 Task: Add Sprouts Organic Fat Free Refried Pinto Beans with Spices to the cart.
Action: Mouse moved to (76, 352)
Screenshot: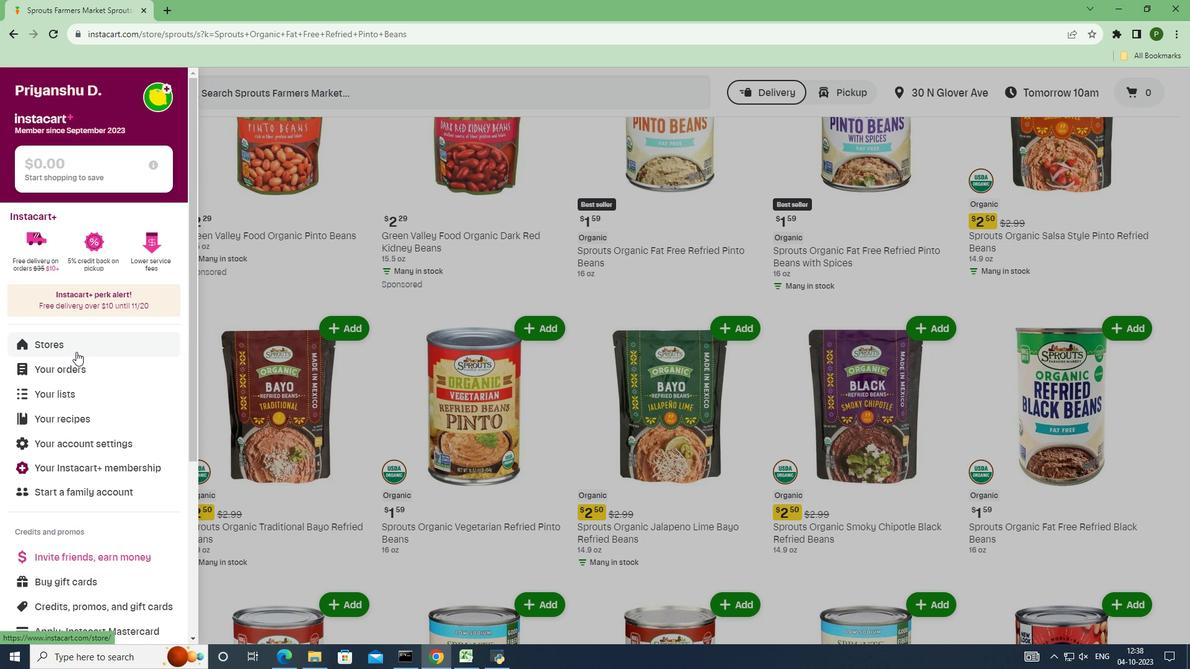 
Action: Mouse pressed left at (76, 352)
Screenshot: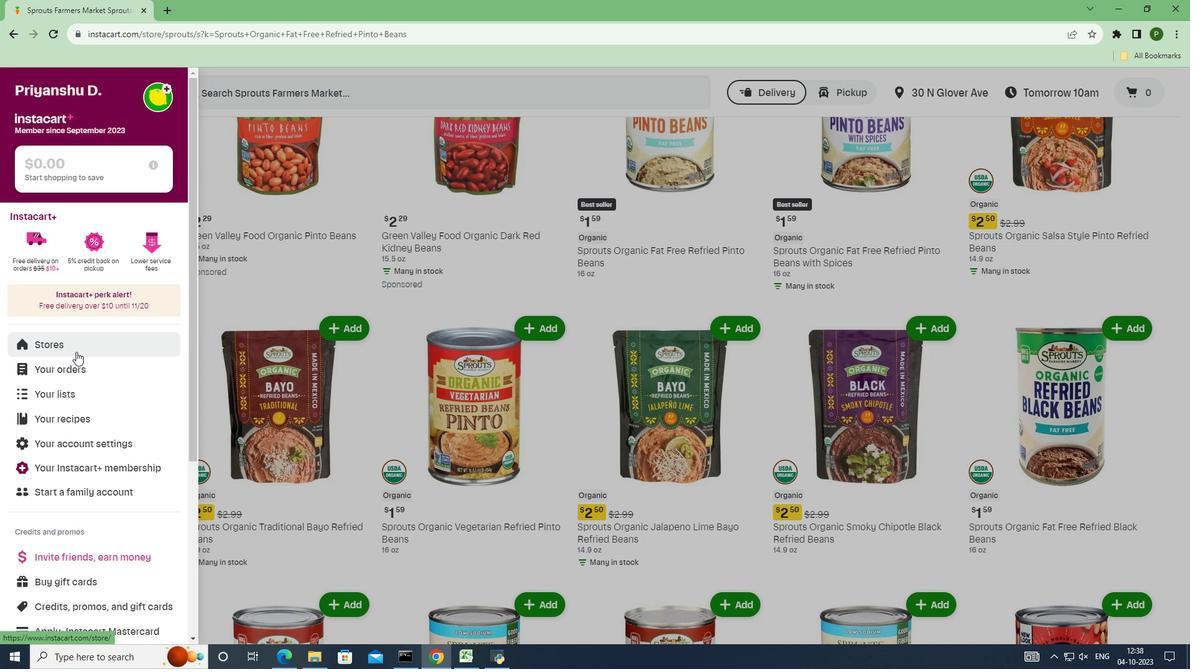 
Action: Mouse moved to (297, 151)
Screenshot: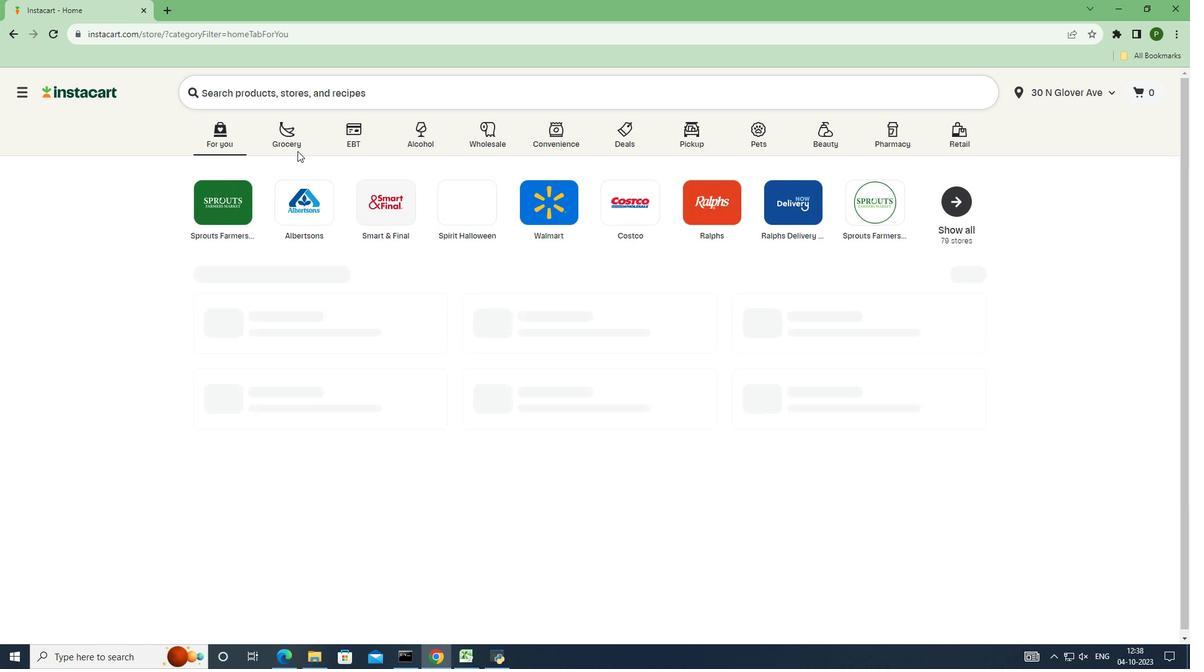 
Action: Mouse pressed left at (297, 151)
Screenshot: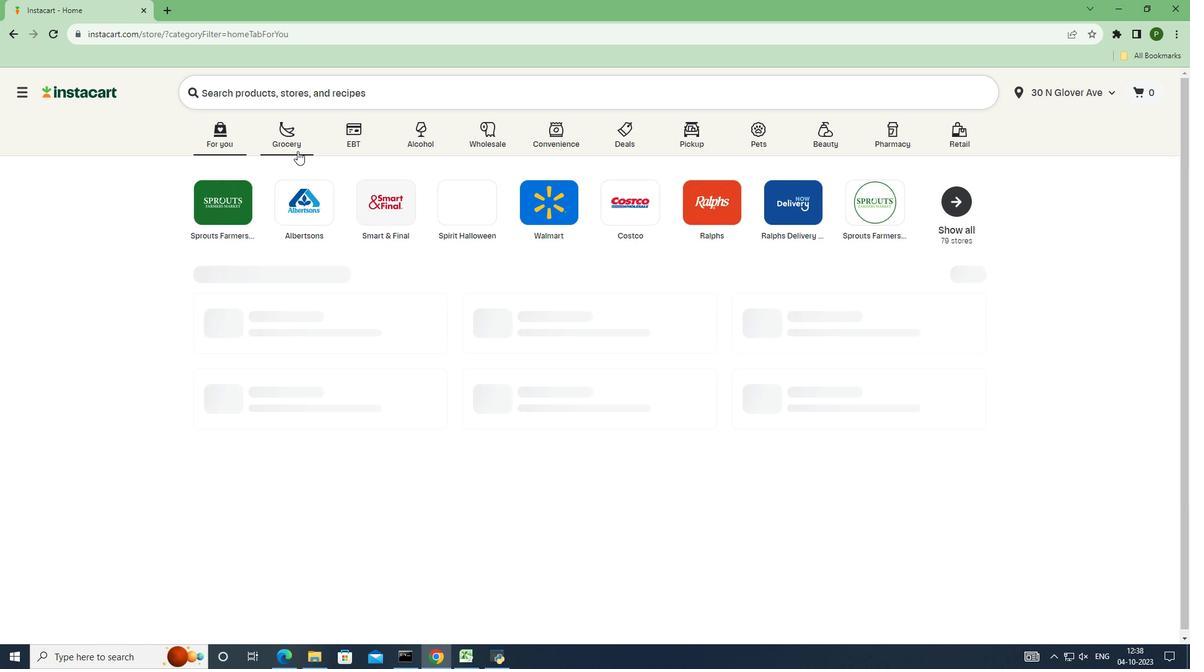 
Action: Mouse moved to (755, 288)
Screenshot: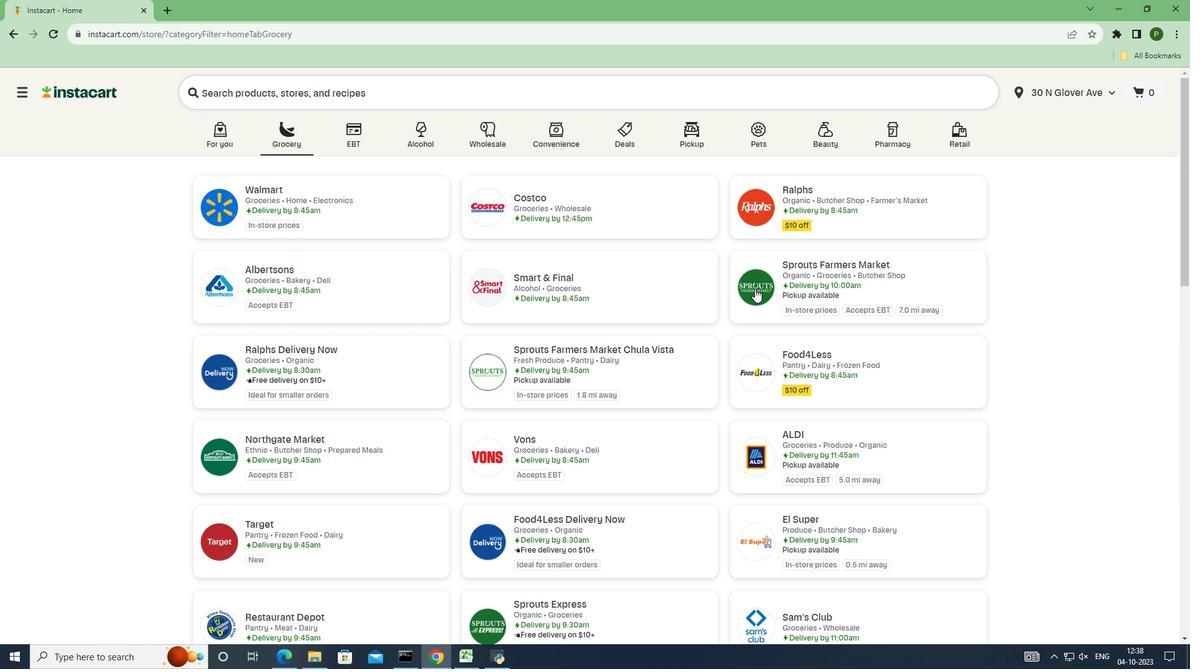 
Action: Mouse pressed left at (755, 288)
Screenshot: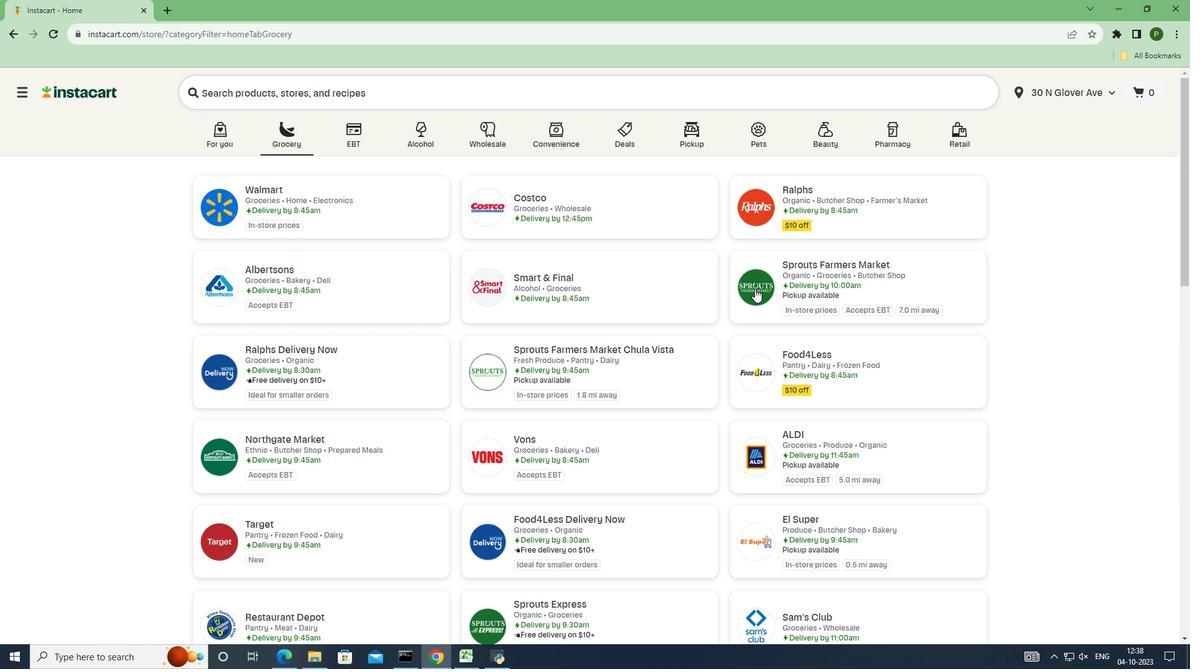 
Action: Mouse moved to (92, 357)
Screenshot: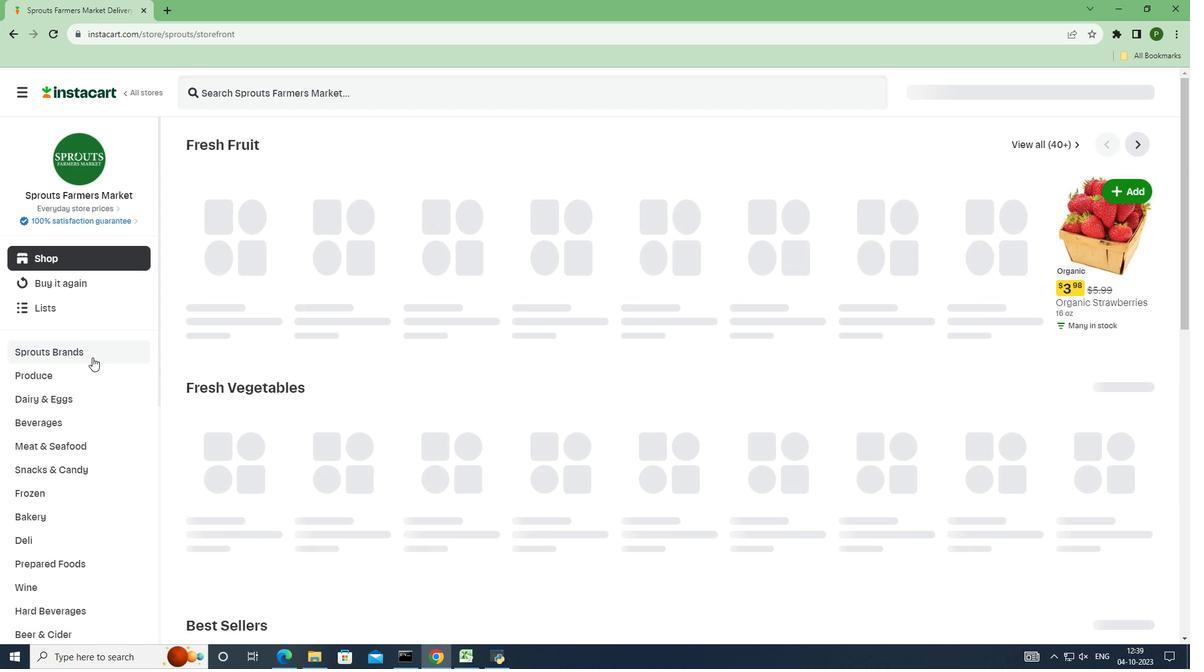 
Action: Mouse pressed left at (92, 357)
Screenshot: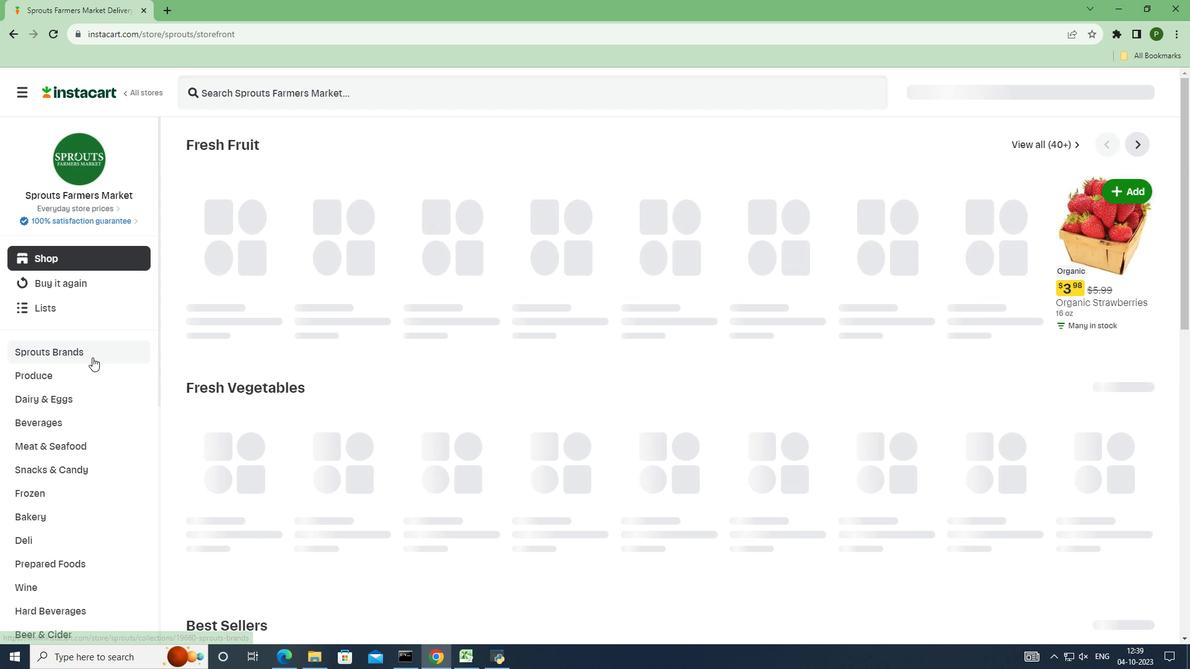 
Action: Mouse moved to (73, 447)
Screenshot: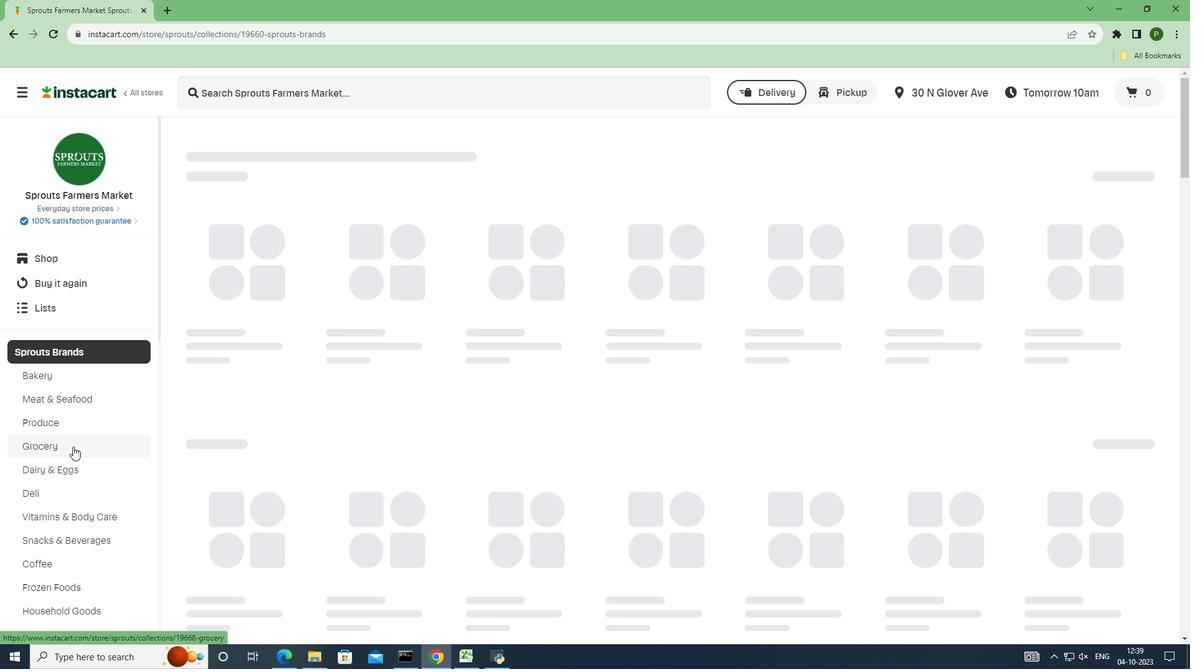 
Action: Mouse pressed left at (73, 447)
Screenshot: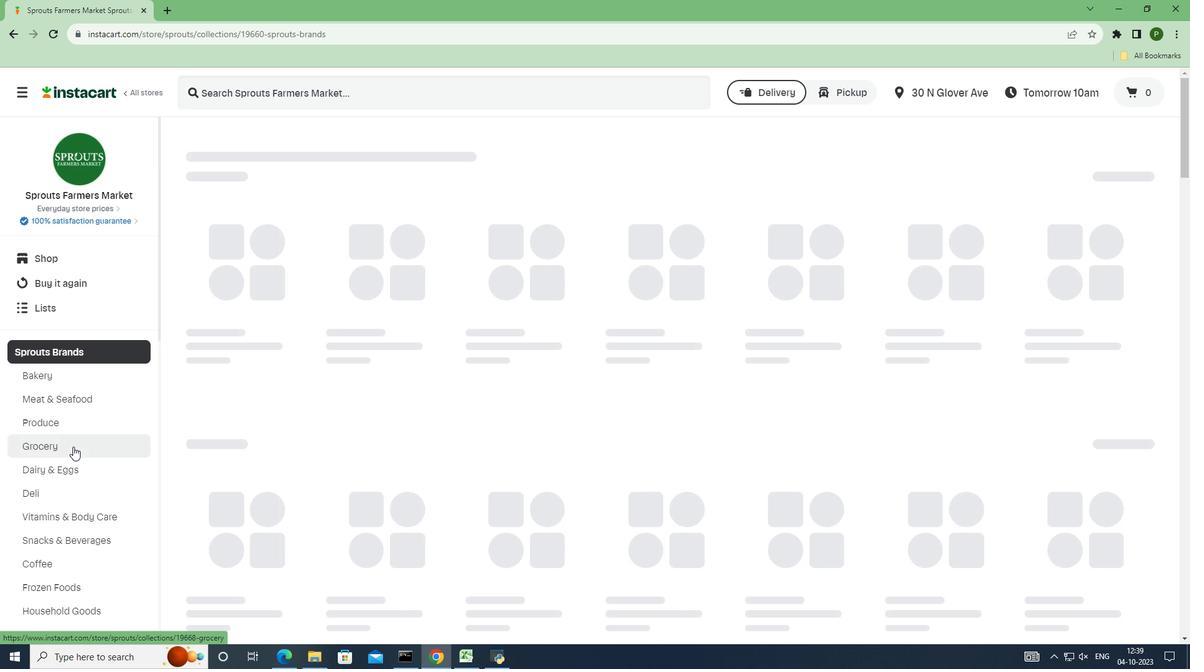 
Action: Mouse moved to (269, 316)
Screenshot: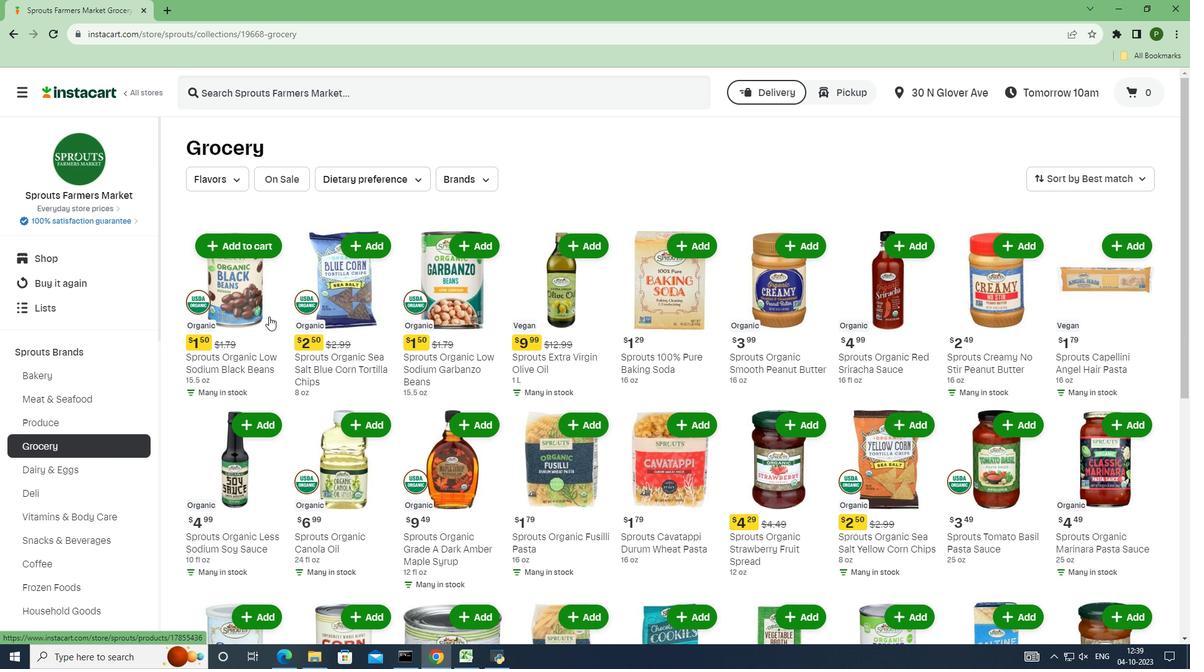 
Action: Mouse scrolled (269, 316) with delta (0, 0)
Screenshot: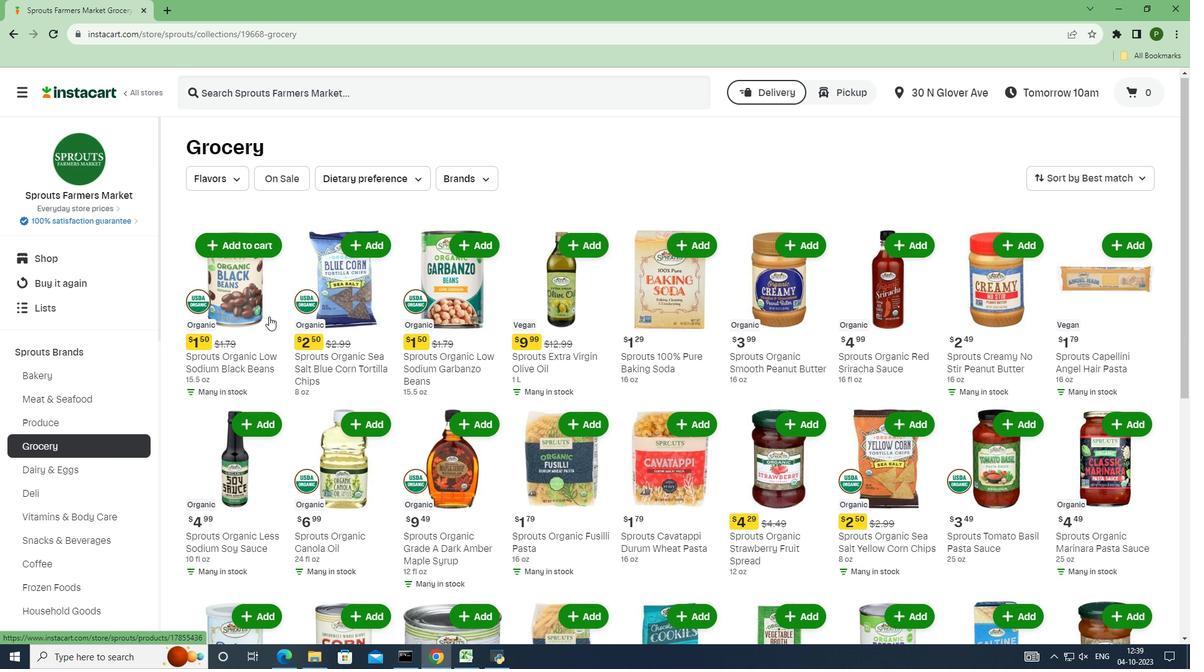 
Action: Mouse scrolled (269, 316) with delta (0, 0)
Screenshot: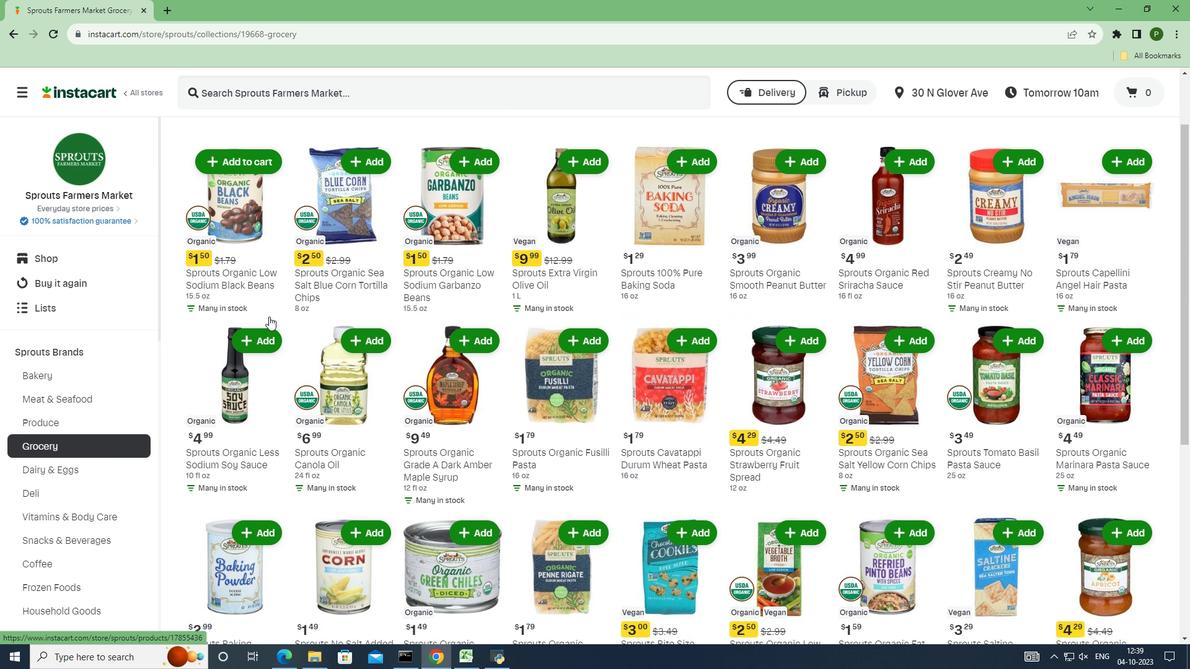 
Action: Mouse scrolled (269, 316) with delta (0, 0)
Screenshot: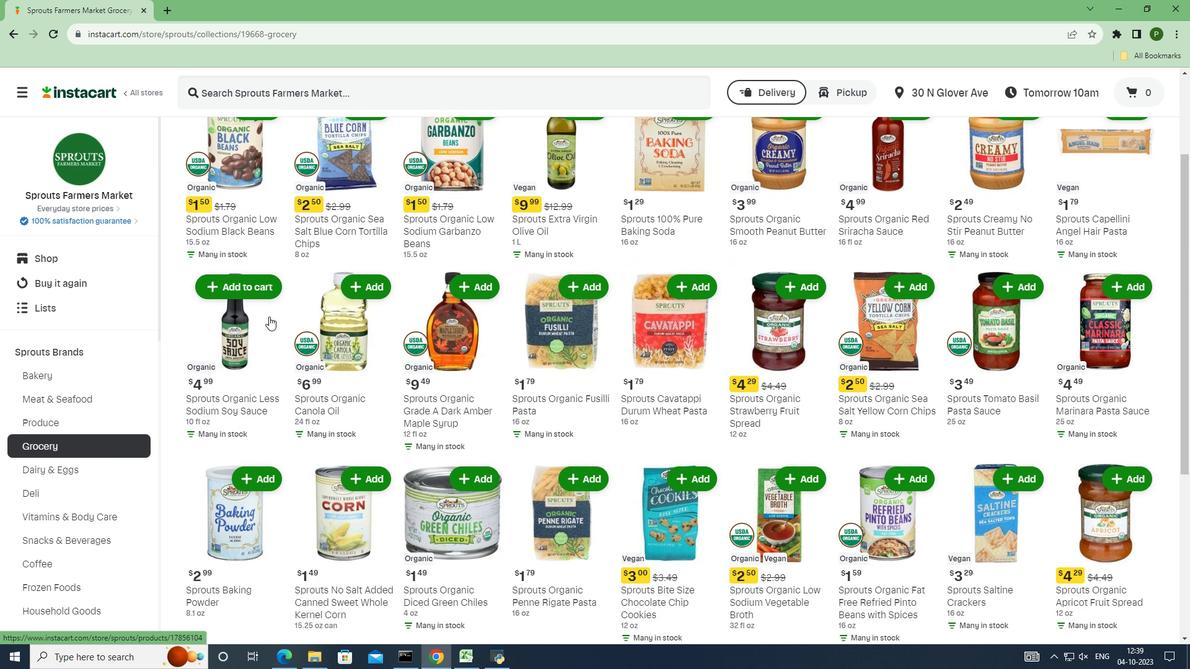 
Action: Mouse scrolled (269, 316) with delta (0, 0)
Screenshot: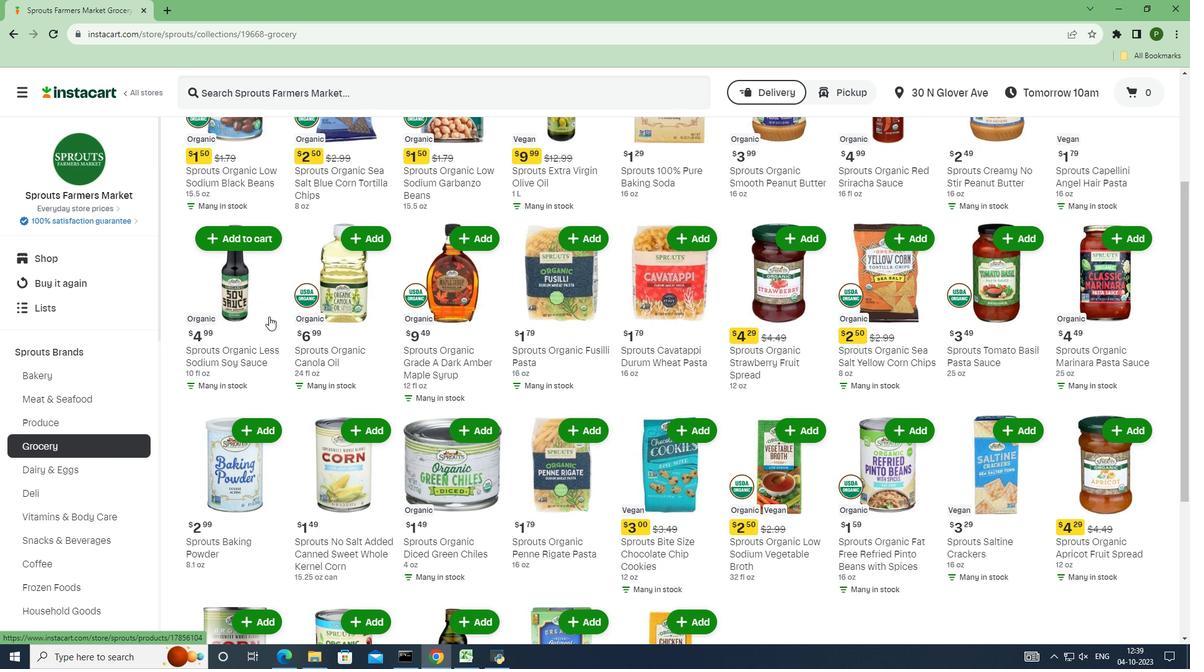 
Action: Mouse scrolled (269, 316) with delta (0, 0)
Screenshot: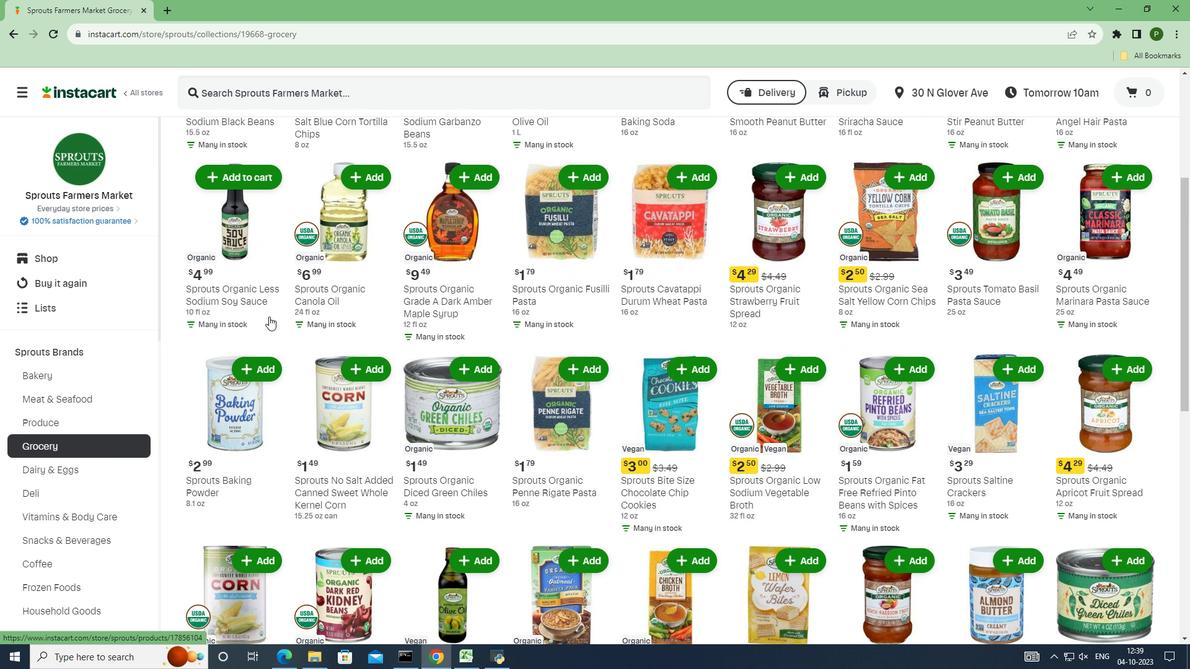
Action: Mouse scrolled (269, 316) with delta (0, 0)
Screenshot: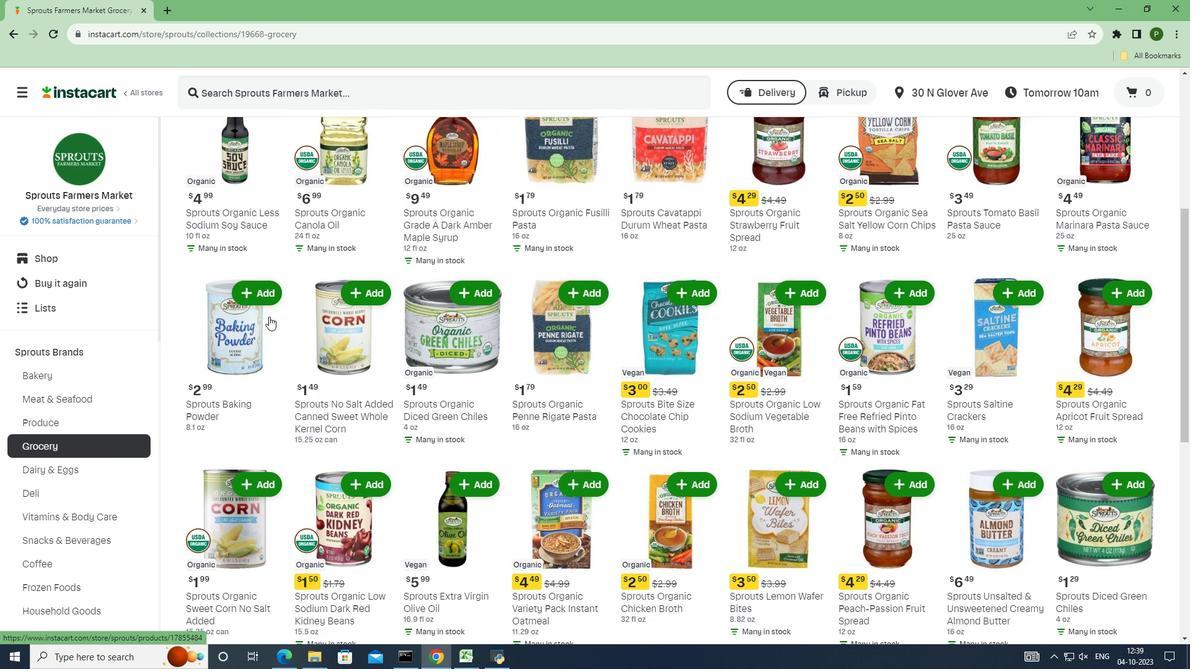 
Action: Mouse scrolled (269, 316) with delta (0, 0)
Screenshot: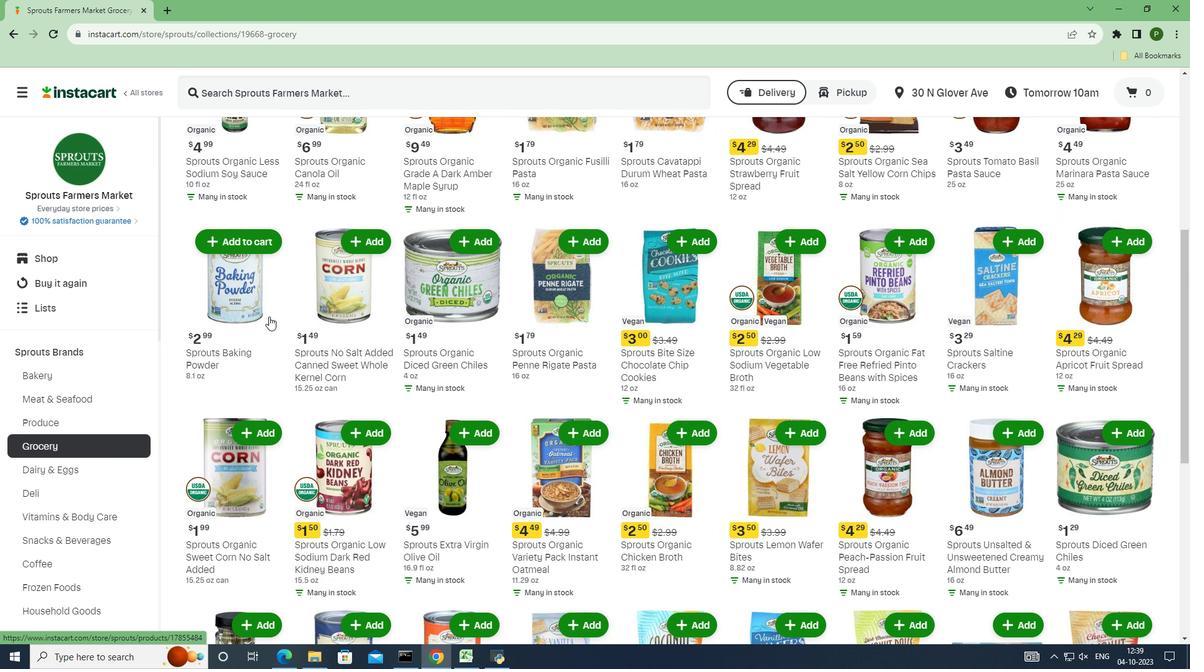 
Action: Mouse moved to (865, 179)
Screenshot: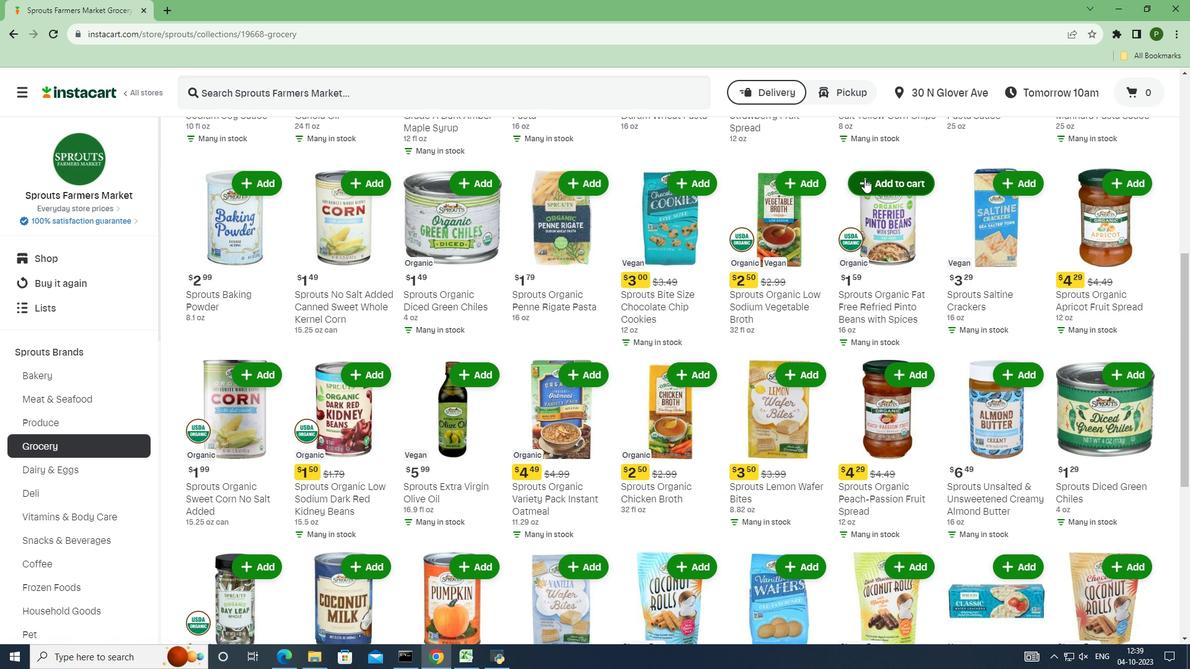 
Action: Mouse pressed left at (865, 179)
Screenshot: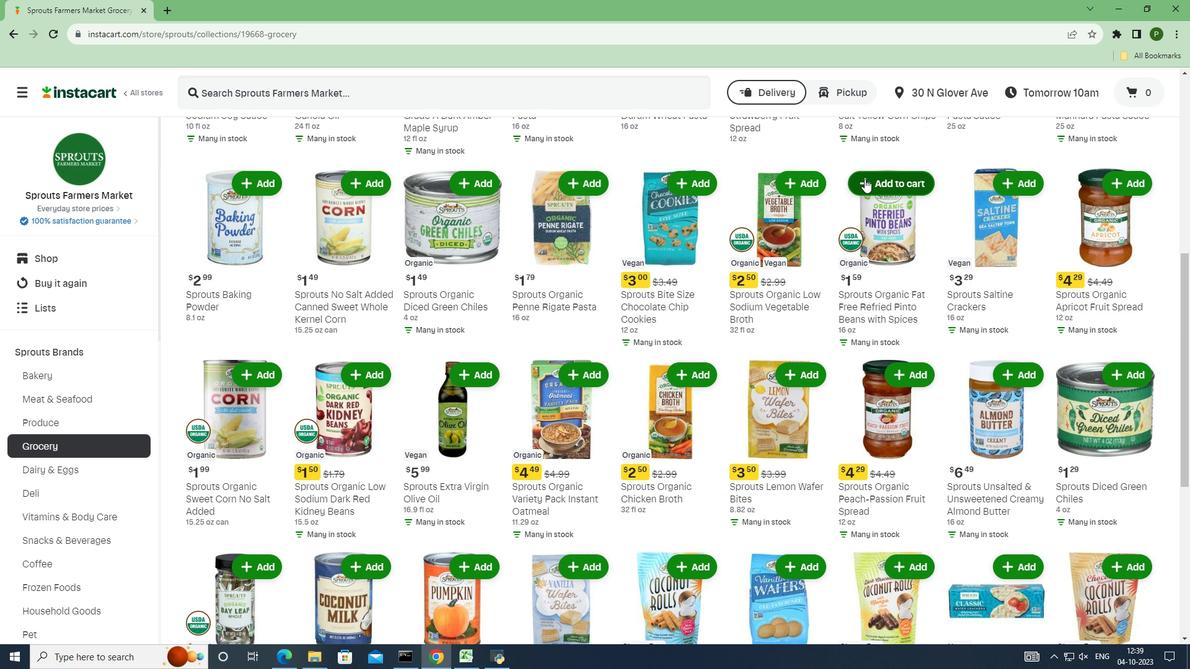 
Action: Mouse moved to (864, 179)
Screenshot: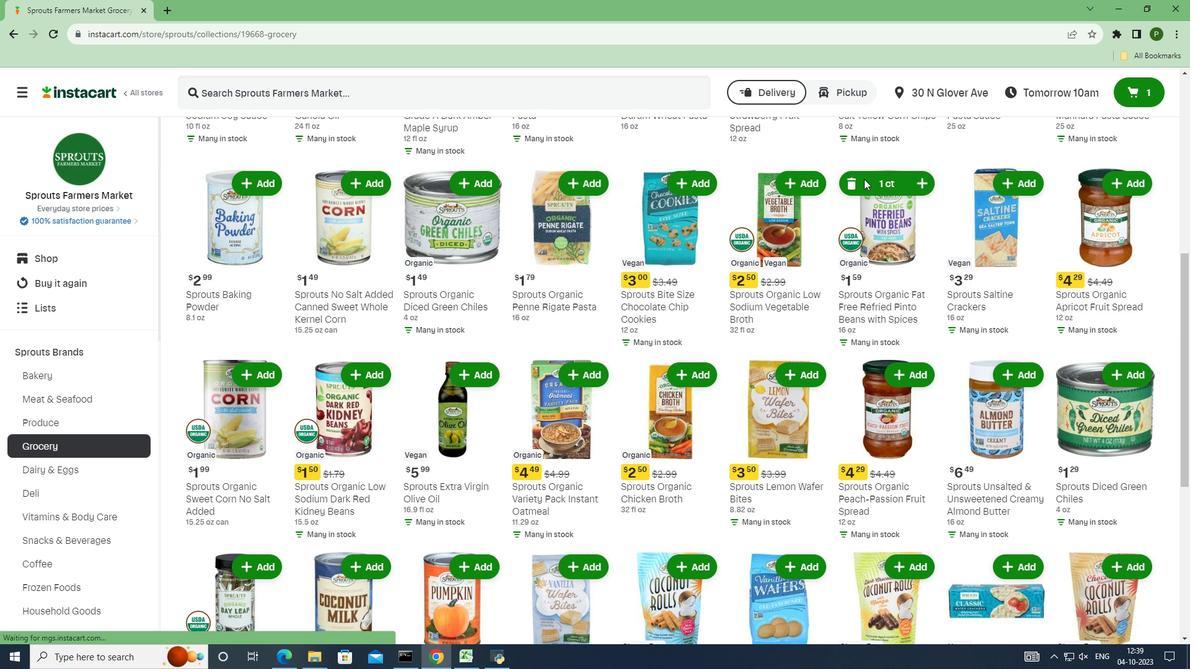 
